 Task: Create a rule when the due date is marked ascomplete in a card by anyone.
Action: Mouse moved to (997, 77)
Screenshot: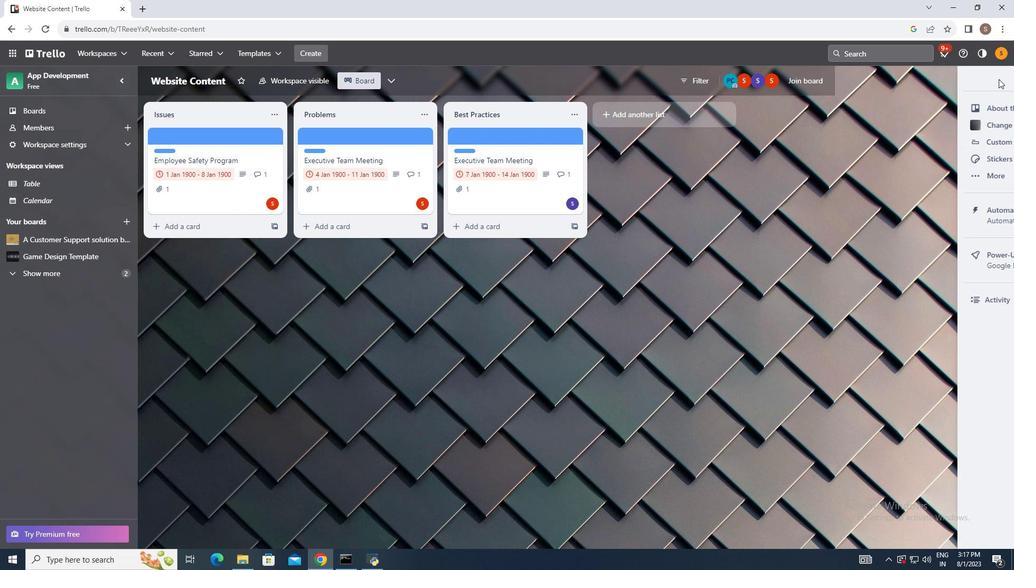 
Action: Mouse pressed left at (997, 77)
Screenshot: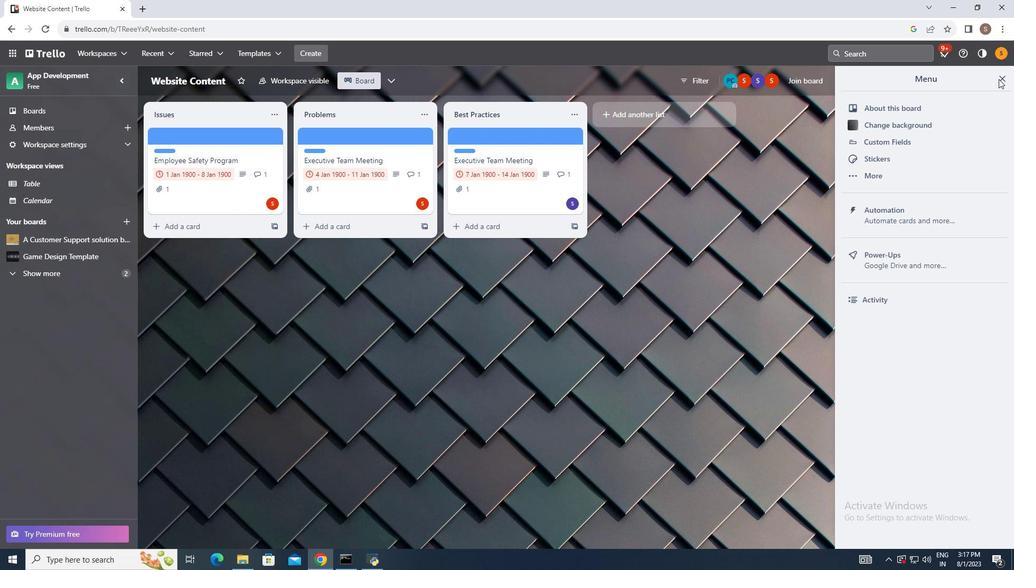 
Action: Mouse moved to (901, 209)
Screenshot: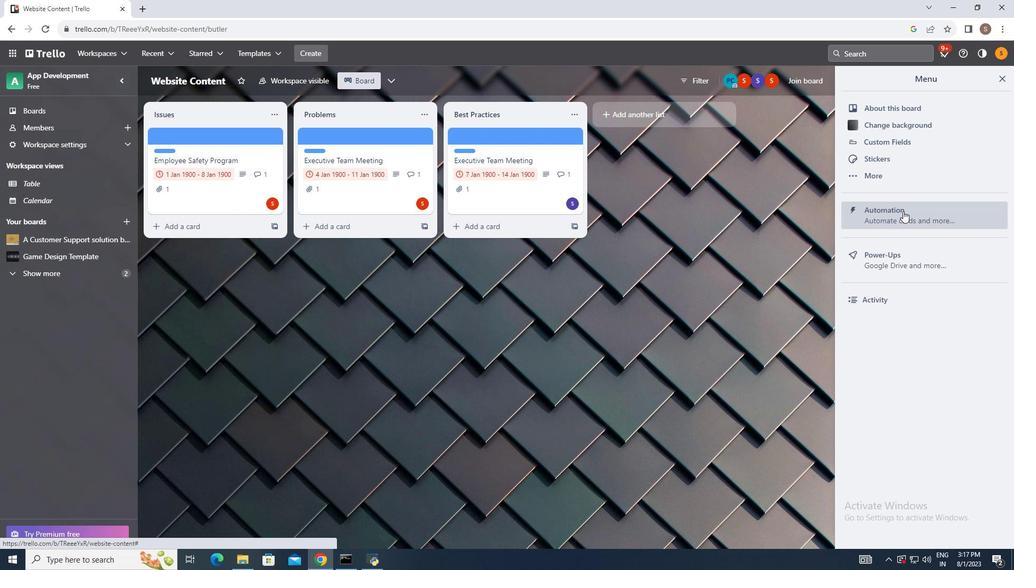
Action: Mouse pressed left at (901, 209)
Screenshot: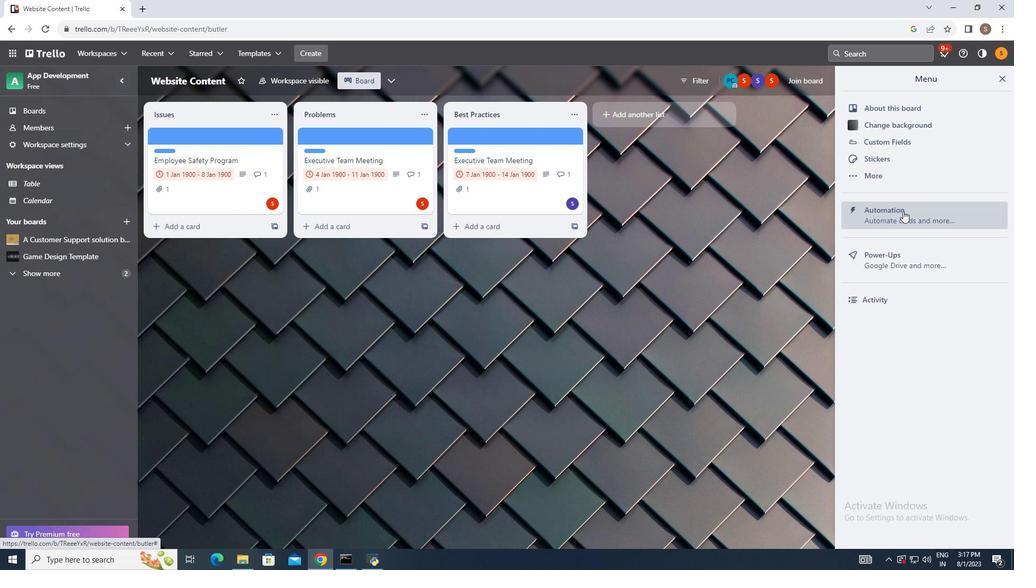 
Action: Mouse moved to (183, 166)
Screenshot: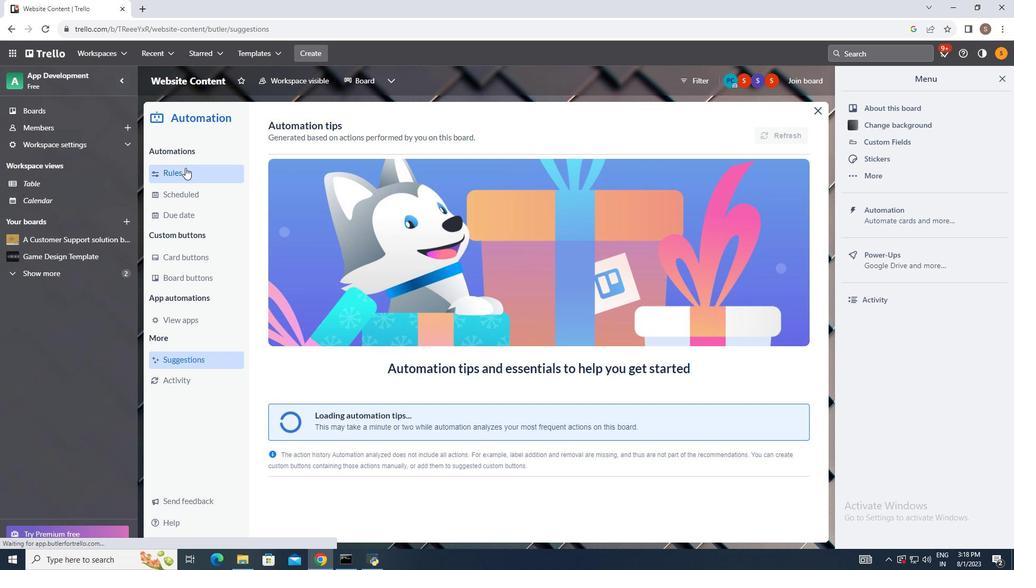 
Action: Mouse pressed left at (183, 166)
Screenshot: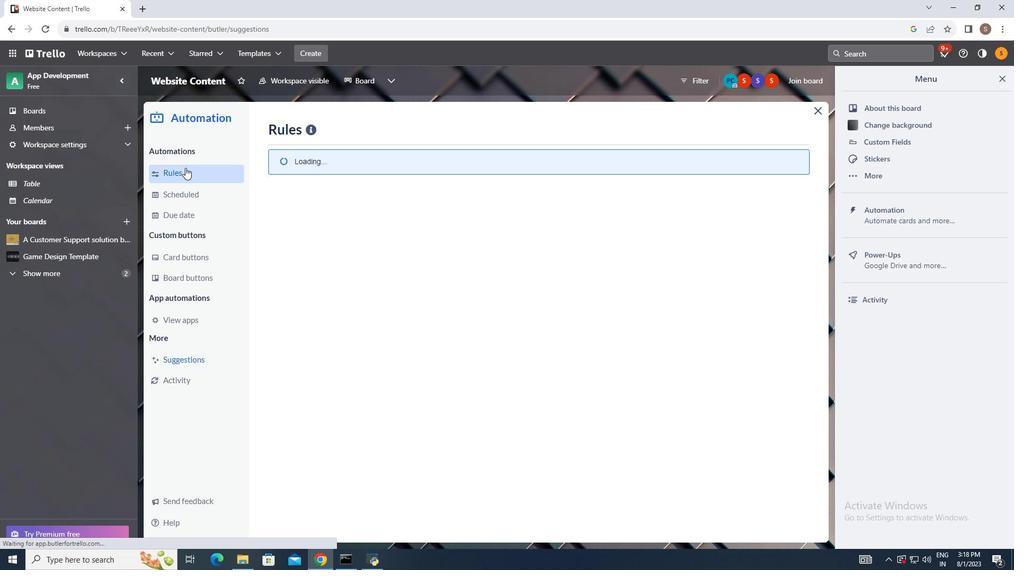 
Action: Mouse moved to (706, 126)
Screenshot: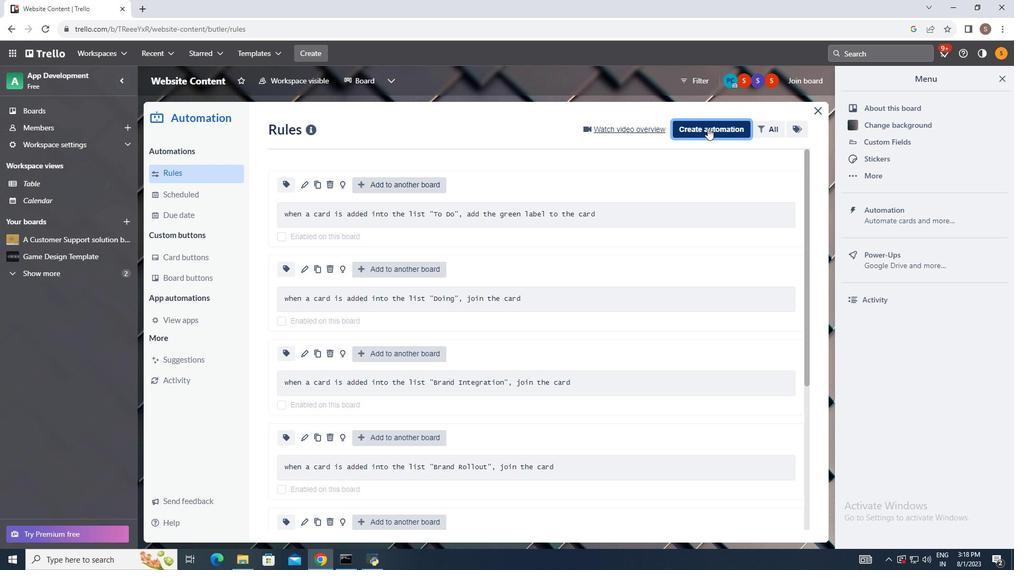 
Action: Mouse pressed left at (706, 126)
Screenshot: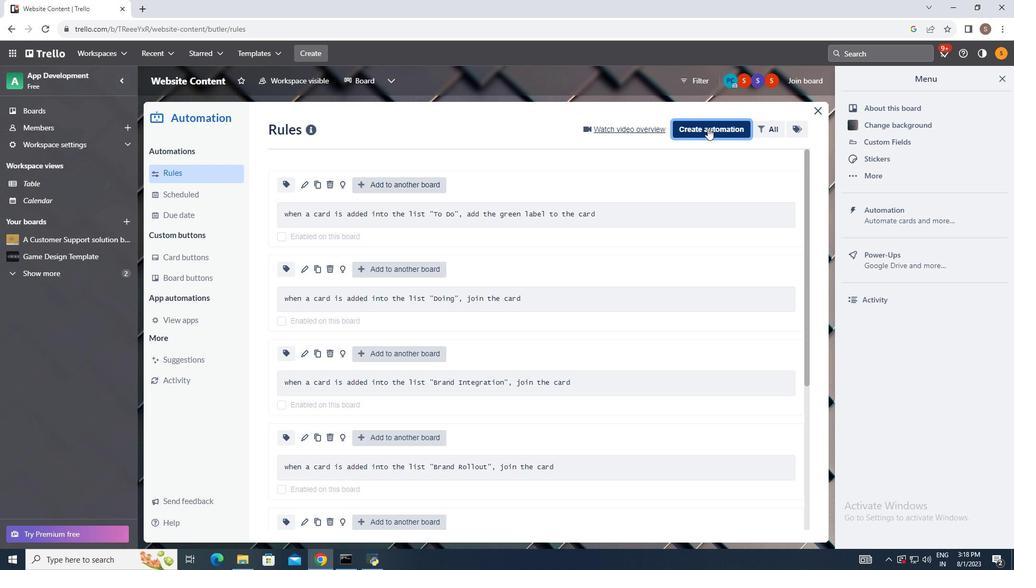 
Action: Mouse moved to (535, 230)
Screenshot: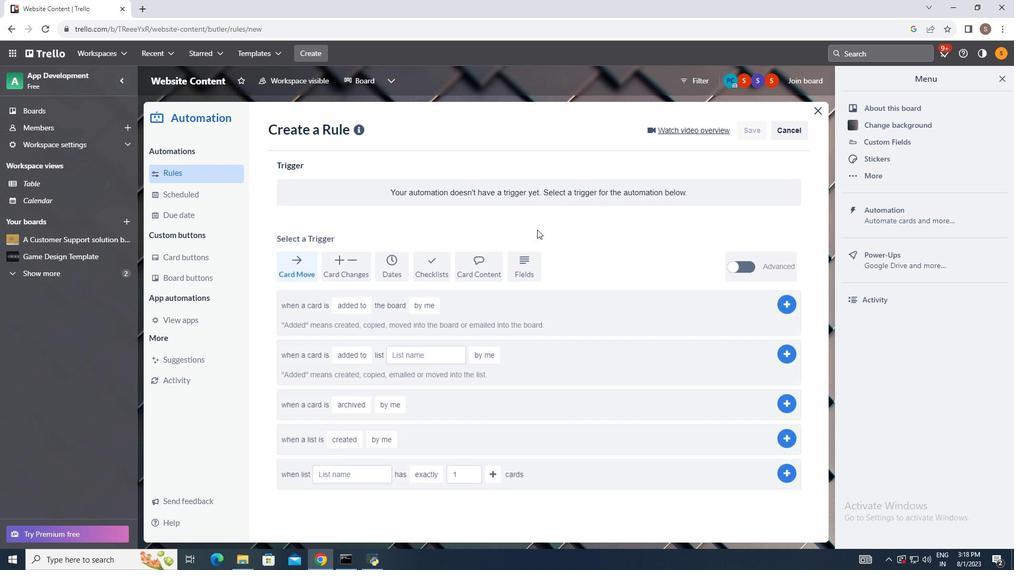 
Action: Mouse pressed left at (535, 230)
Screenshot: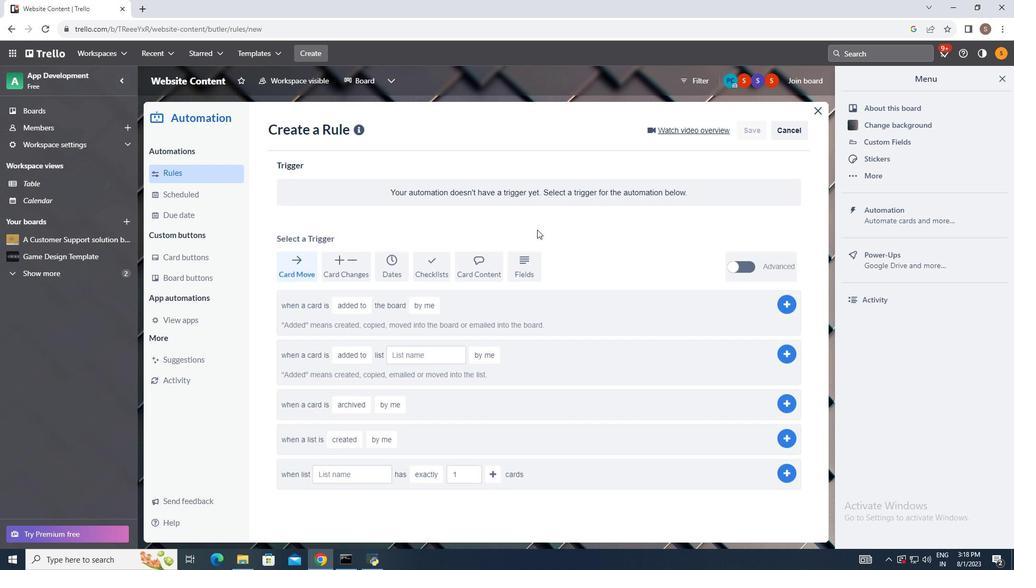 
Action: Mouse moved to (399, 259)
Screenshot: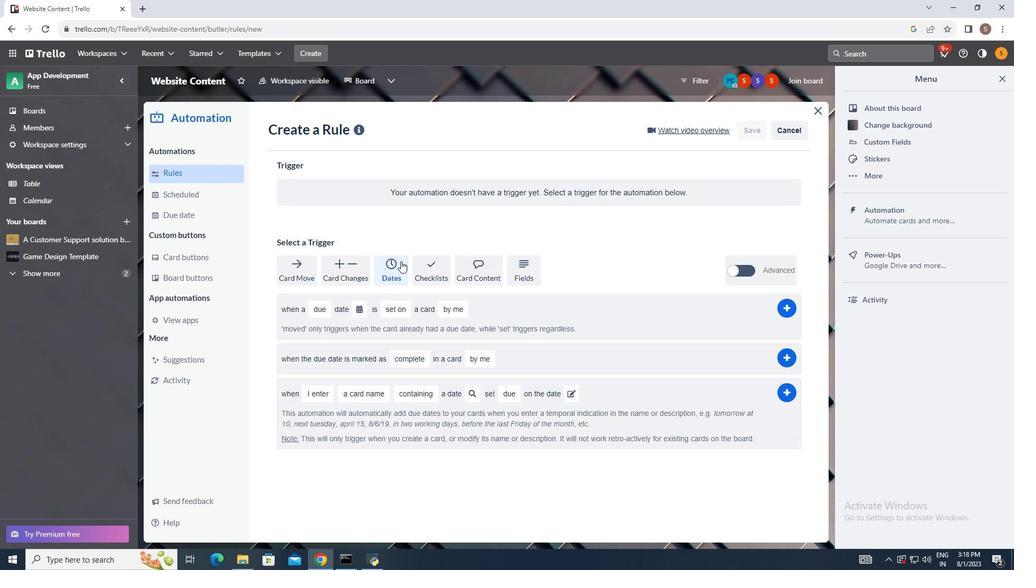 
Action: Mouse pressed left at (399, 259)
Screenshot: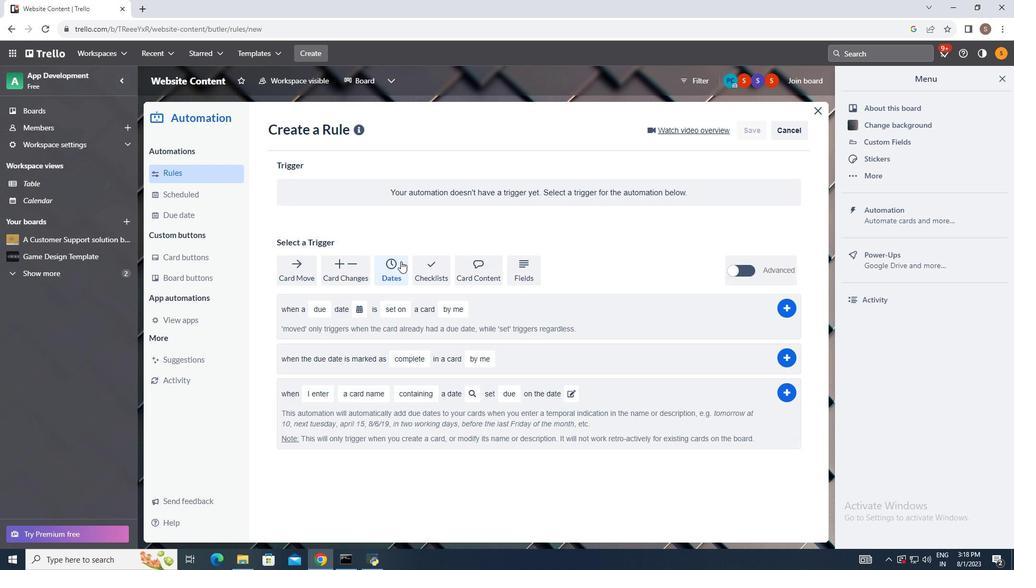 
Action: Mouse moved to (405, 359)
Screenshot: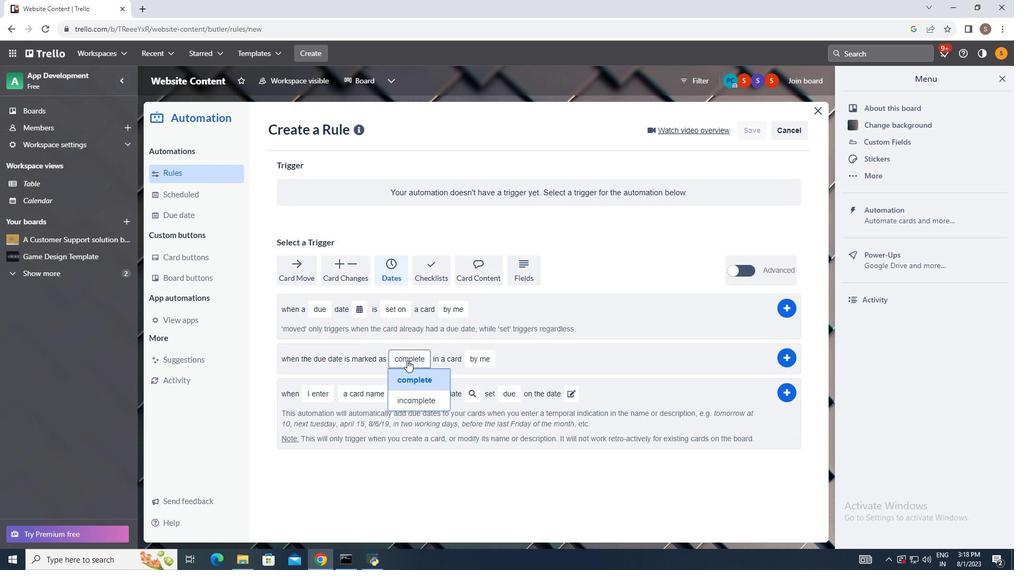 
Action: Mouse pressed left at (405, 359)
Screenshot: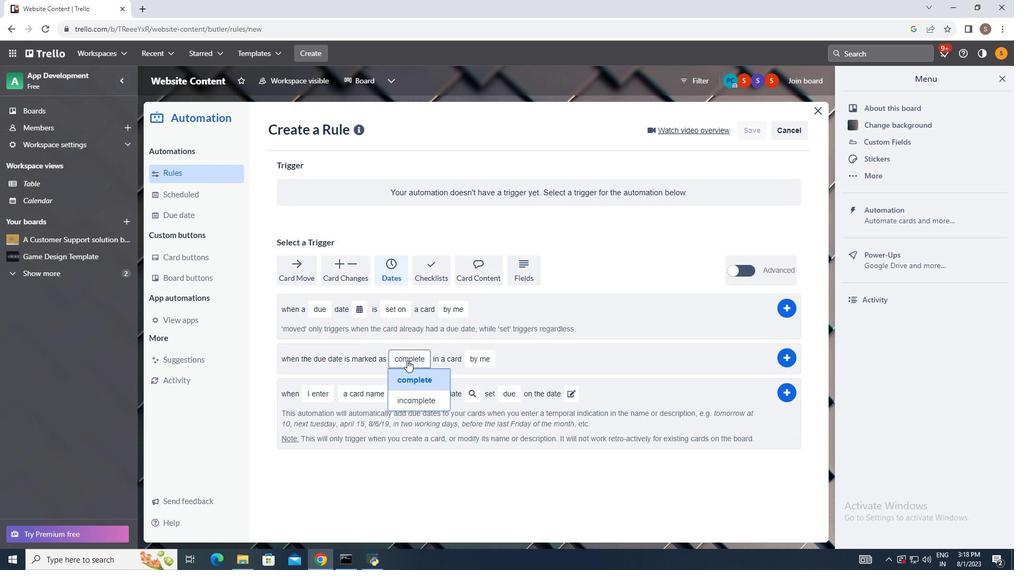 
Action: Mouse moved to (409, 376)
Screenshot: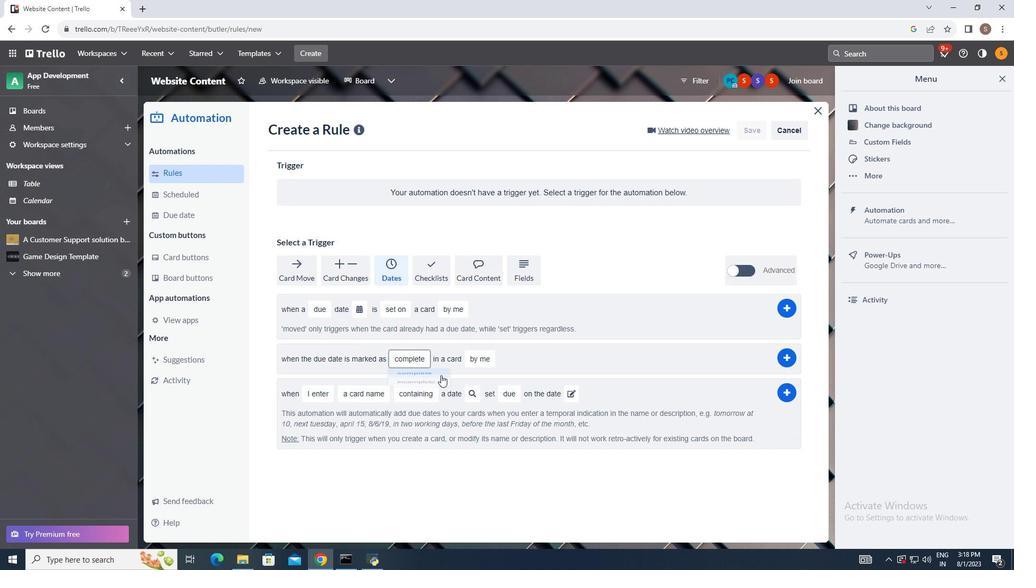 
Action: Mouse pressed left at (409, 376)
Screenshot: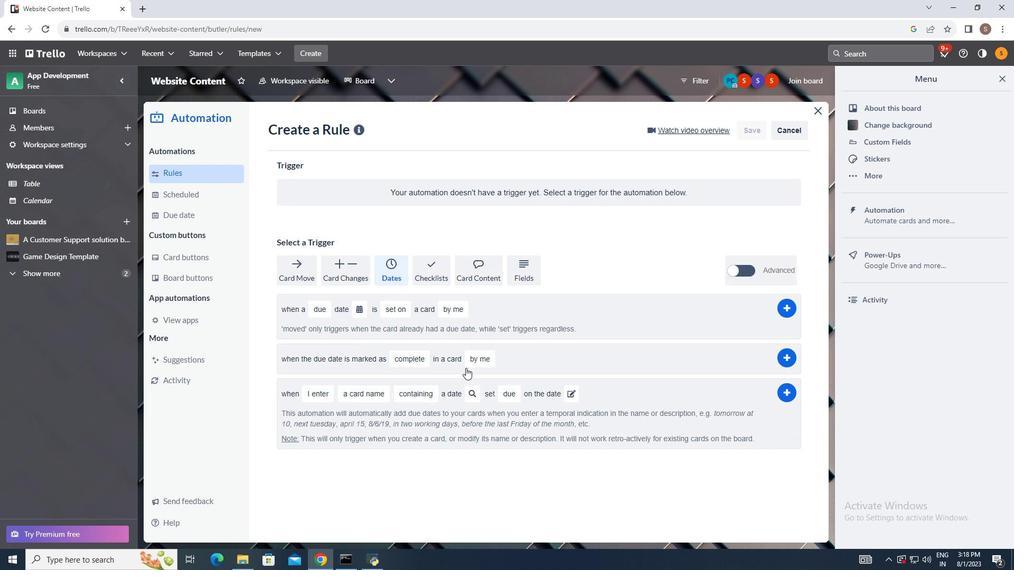 
Action: Mouse moved to (476, 359)
Screenshot: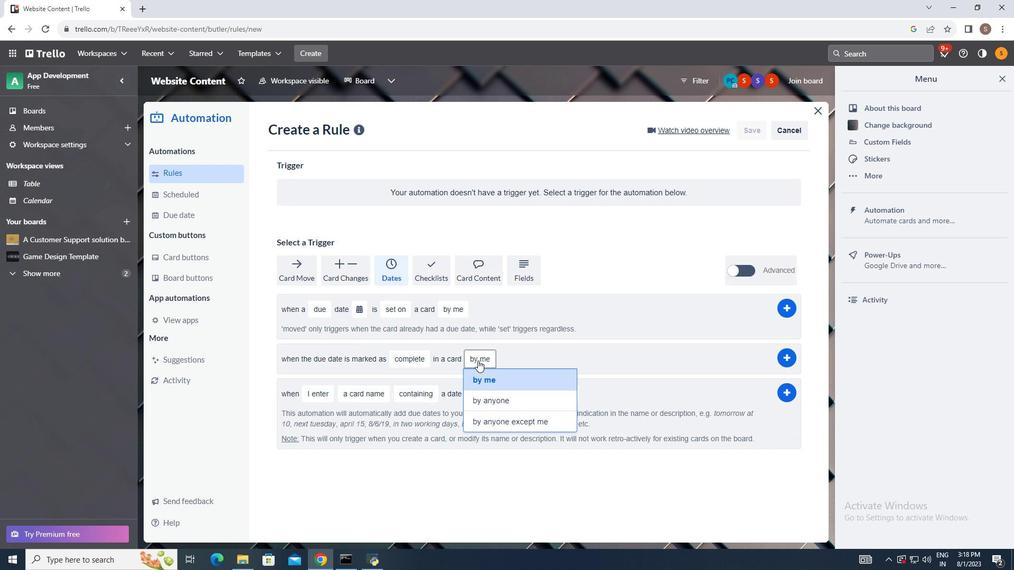 
Action: Mouse pressed left at (476, 359)
Screenshot: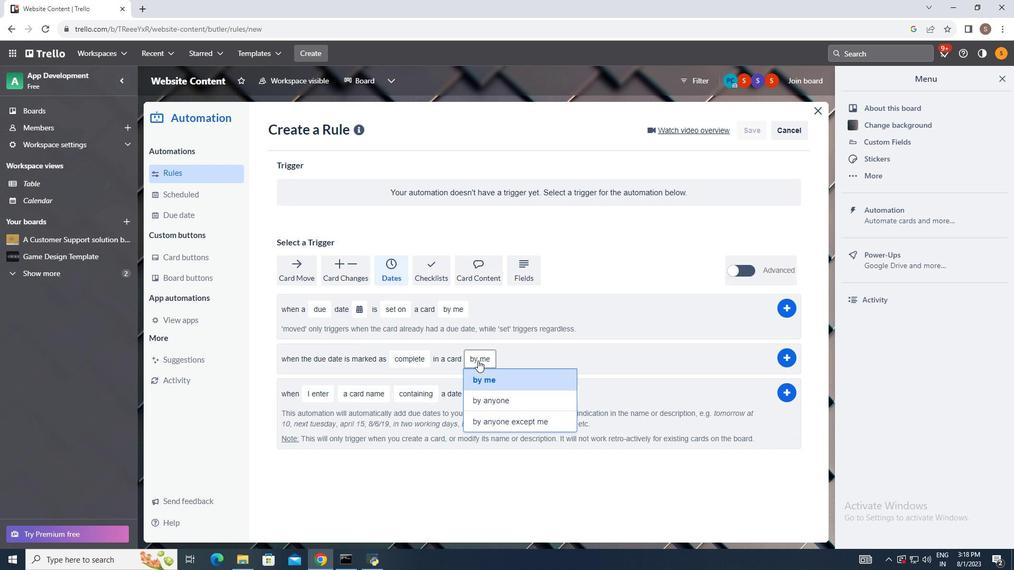 
Action: Mouse moved to (490, 395)
Screenshot: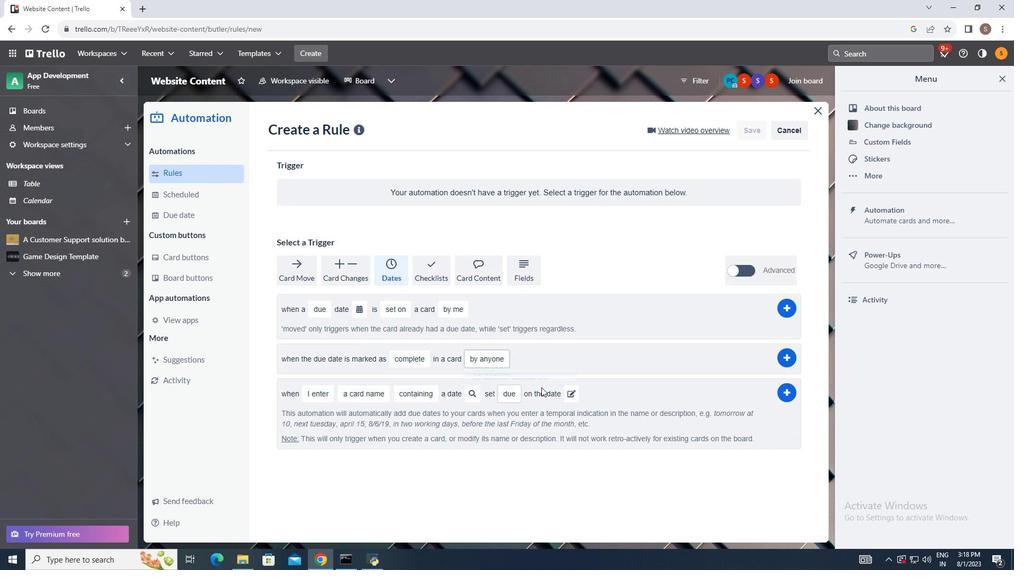 
Action: Mouse pressed left at (490, 395)
Screenshot: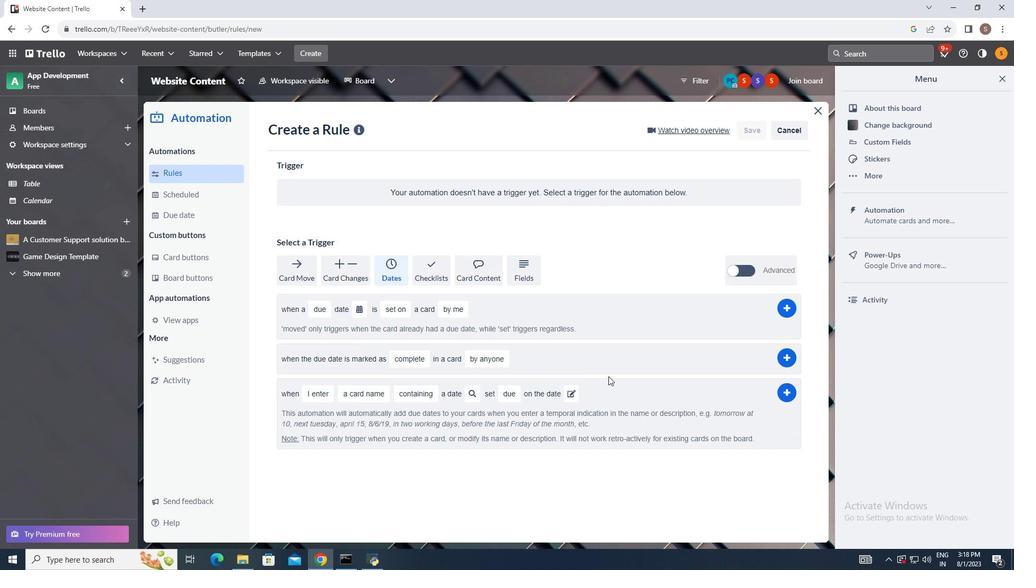 
Action: Mouse moved to (784, 356)
Screenshot: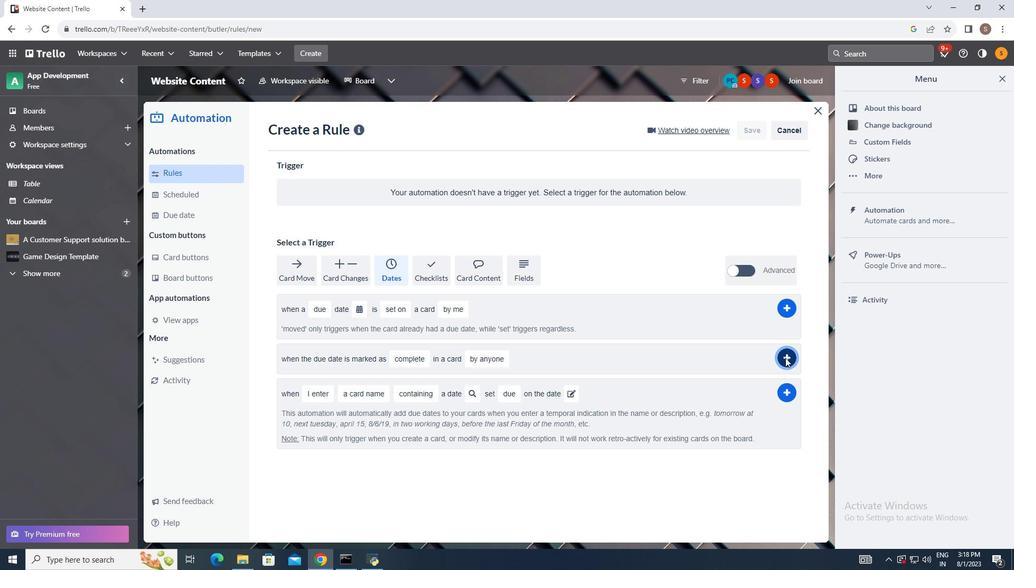
Action: Mouse pressed left at (784, 356)
Screenshot: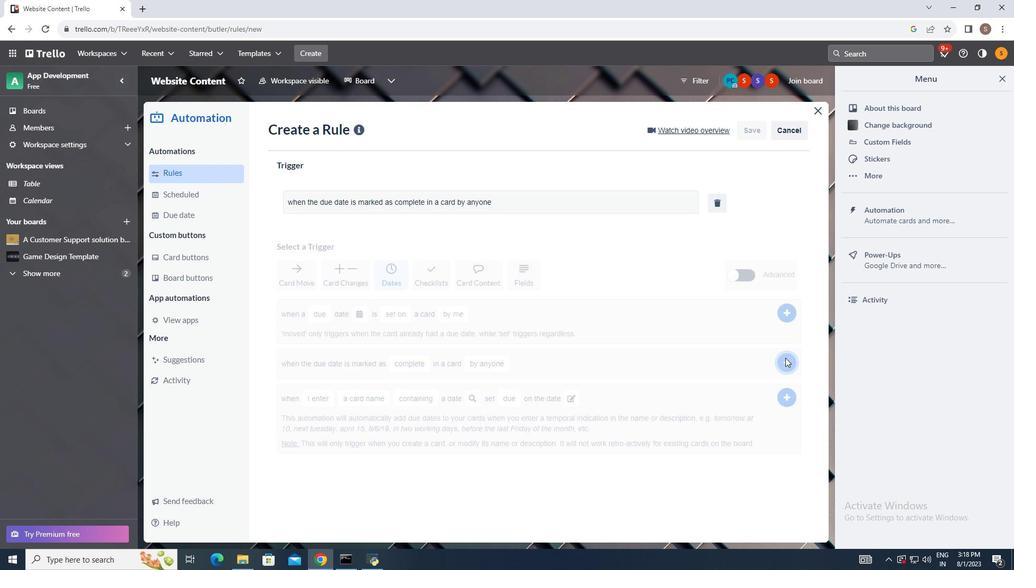
Action: Mouse moved to (556, 224)
Screenshot: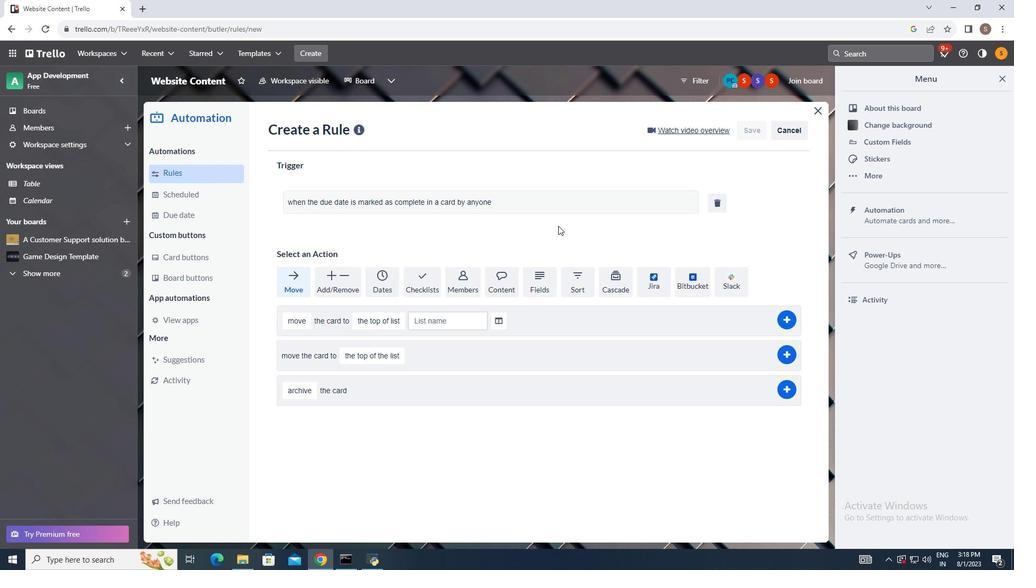 
